 Task: Look for properties with 8 bathrooms.
Action: Mouse moved to (821, 104)
Screenshot: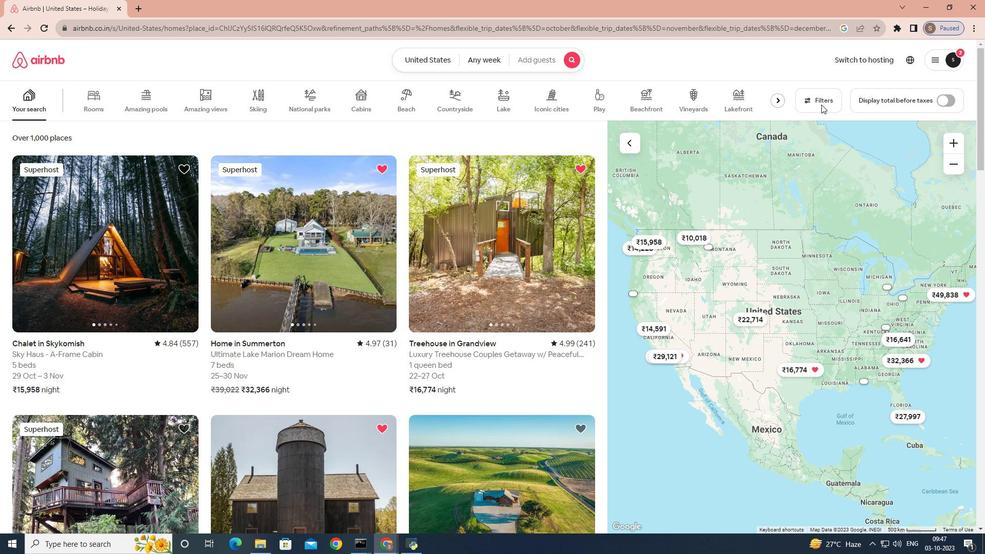 
Action: Mouse pressed left at (821, 104)
Screenshot: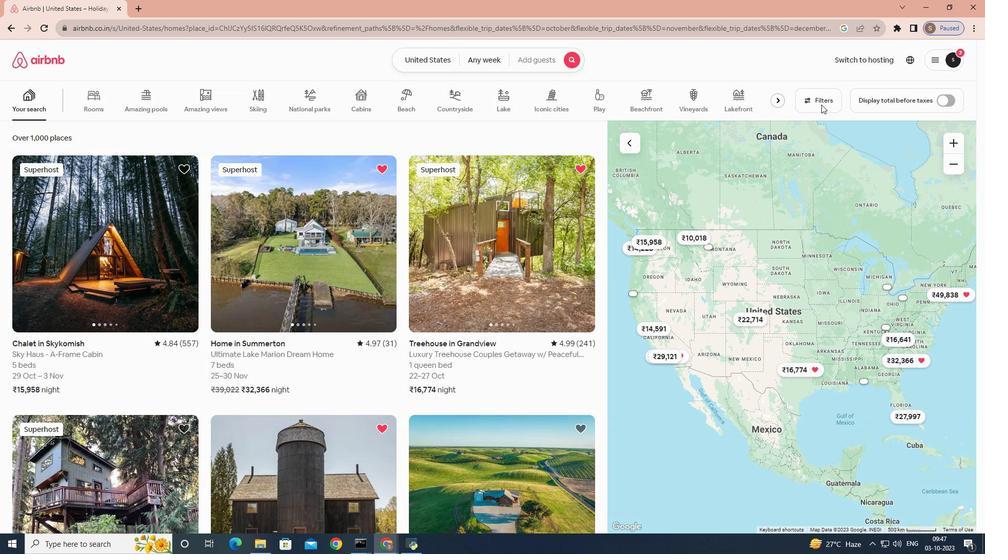 
Action: Mouse moved to (622, 164)
Screenshot: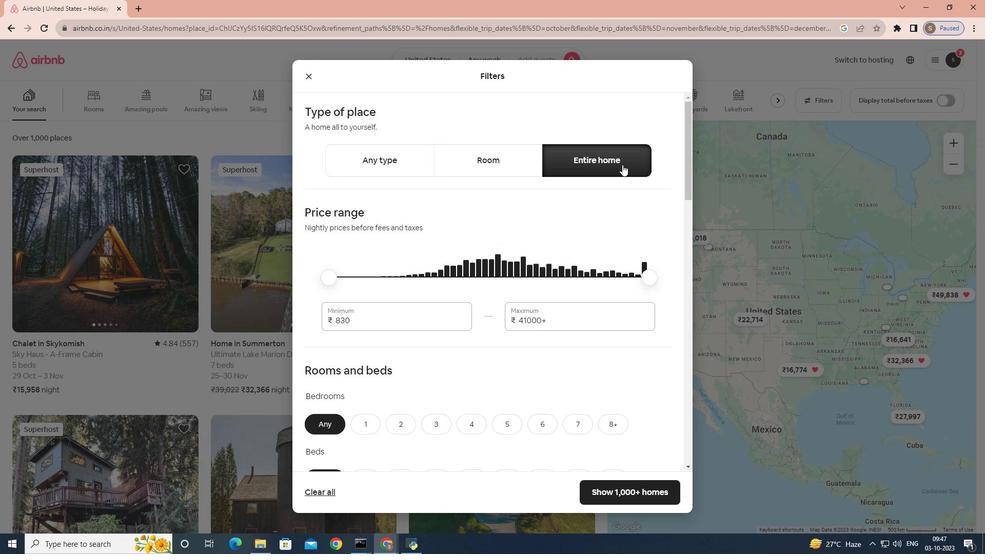 
Action: Mouse pressed left at (622, 164)
Screenshot: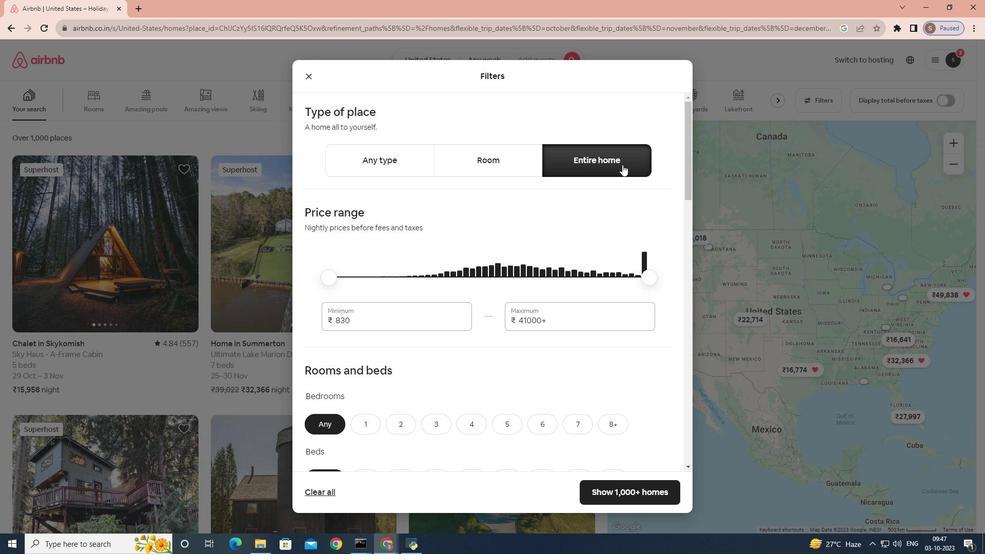 
Action: Mouse moved to (635, 243)
Screenshot: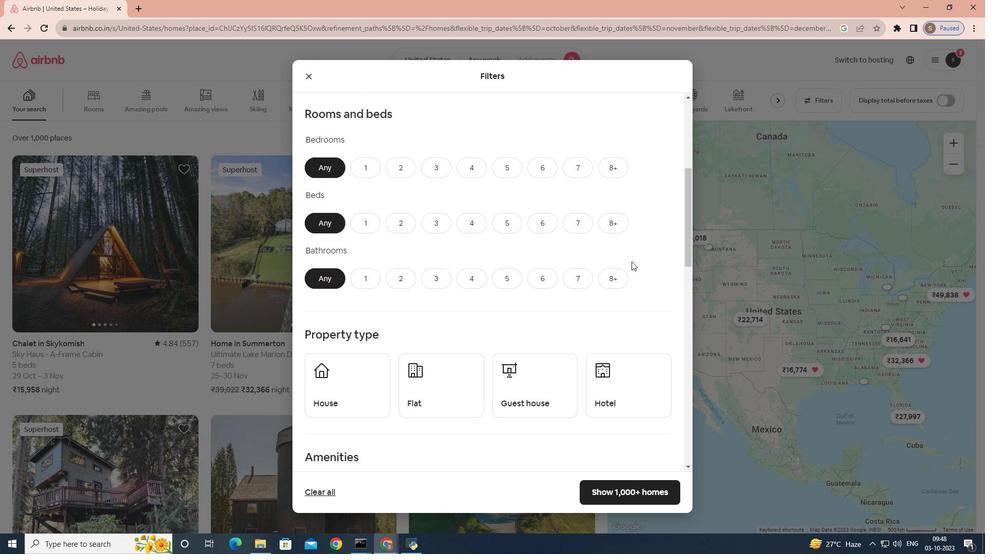 
Action: Mouse scrolled (635, 243) with delta (0, 0)
Screenshot: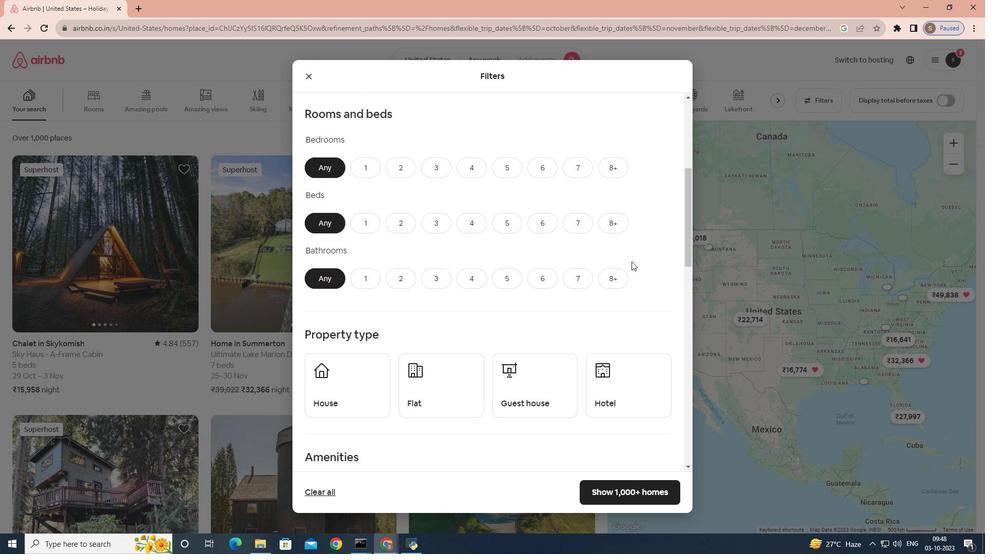 
Action: Mouse moved to (637, 249)
Screenshot: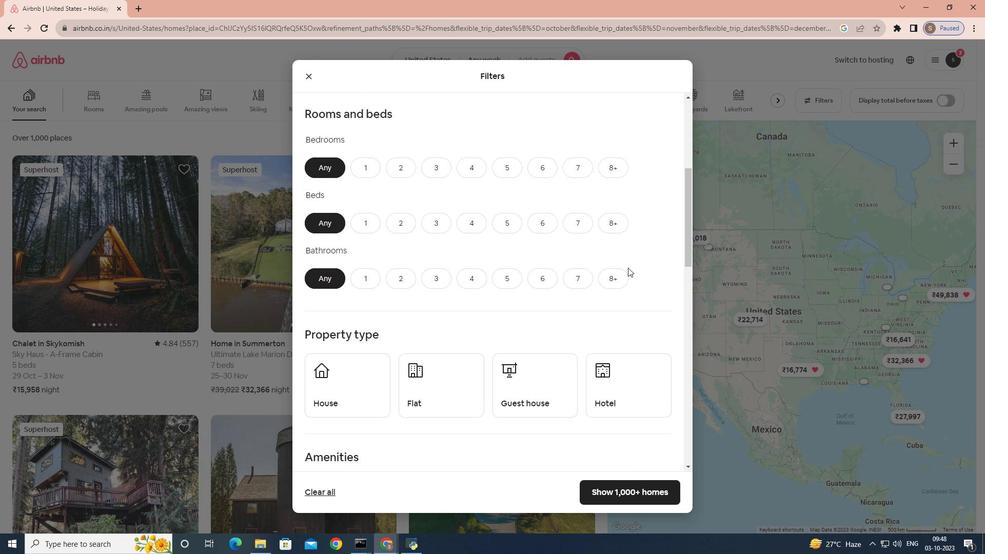 
Action: Mouse scrolled (637, 249) with delta (0, 0)
Screenshot: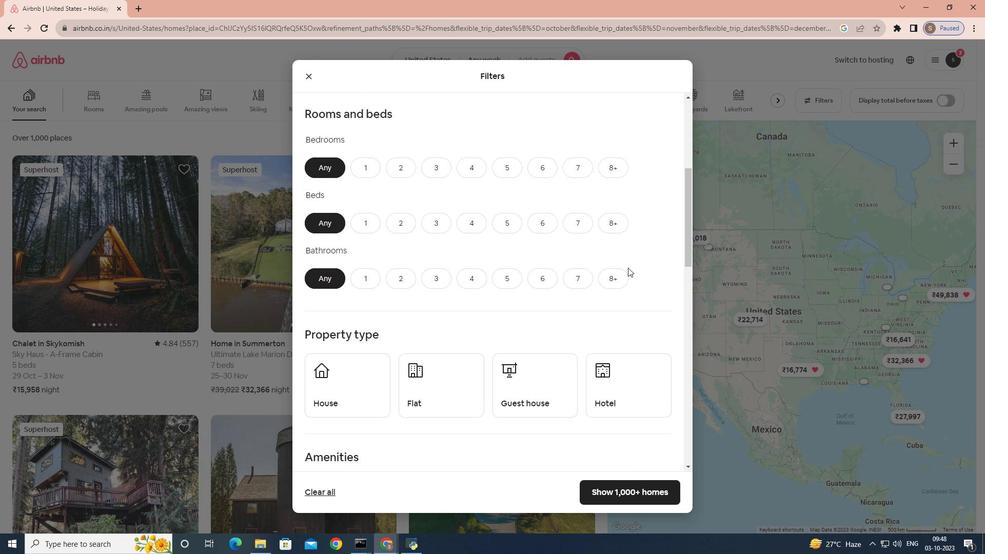 
Action: Mouse moved to (637, 251)
Screenshot: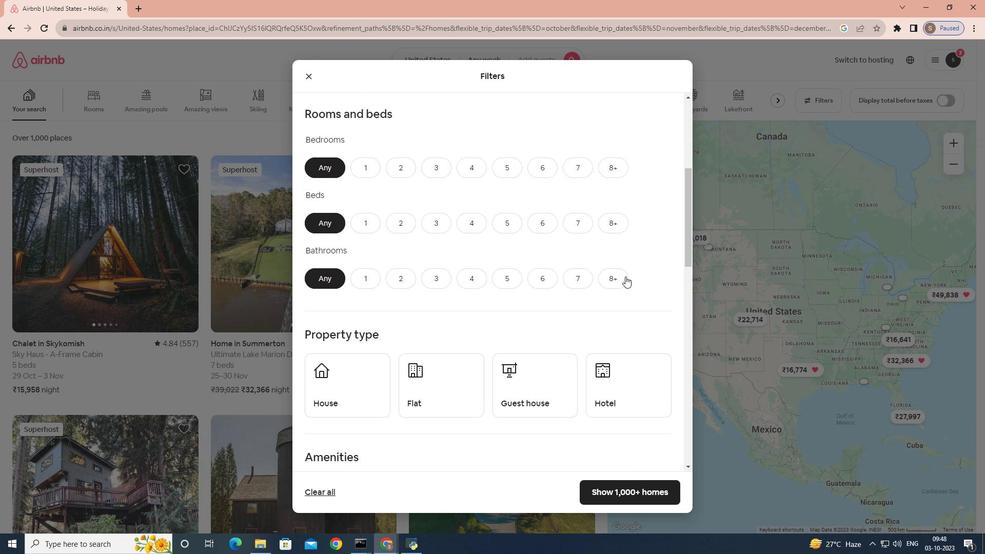 
Action: Mouse scrolled (637, 250) with delta (0, 0)
Screenshot: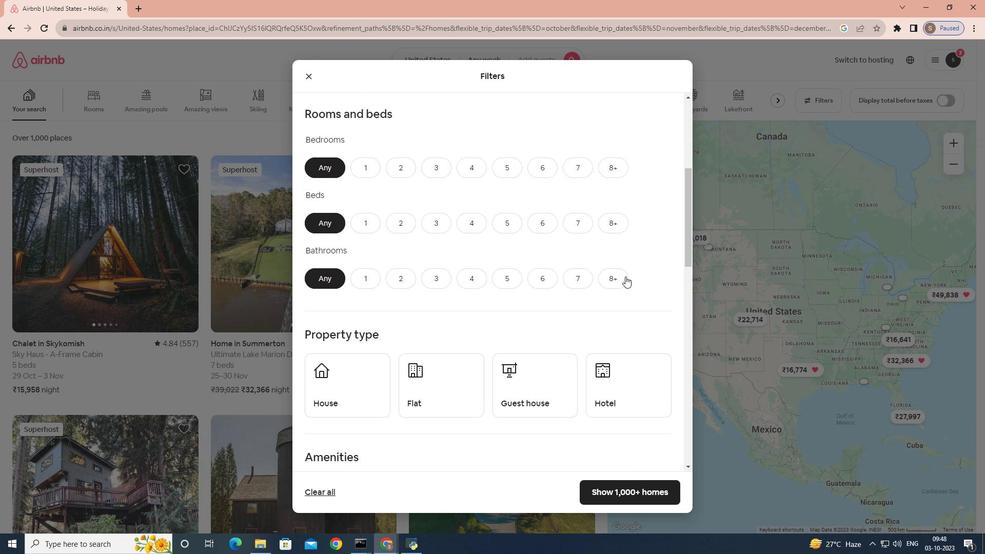 
Action: Mouse scrolled (637, 250) with delta (0, 0)
Screenshot: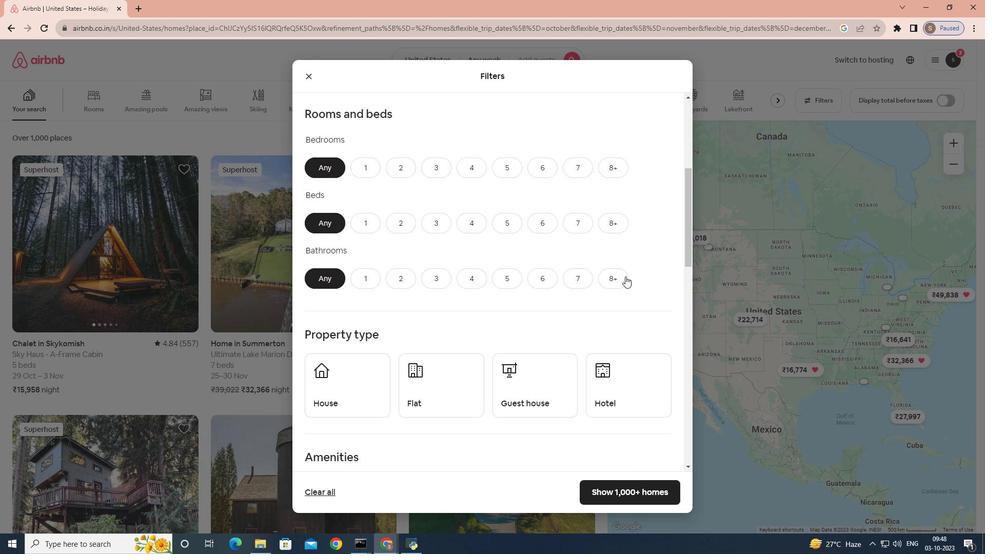
Action: Mouse scrolled (637, 250) with delta (0, 0)
Screenshot: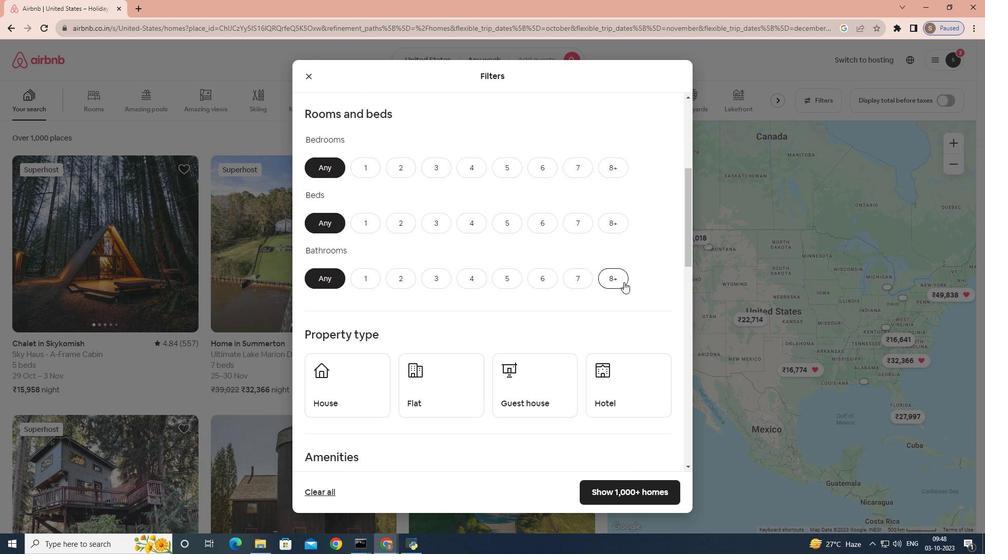
Action: Mouse moved to (620, 285)
Screenshot: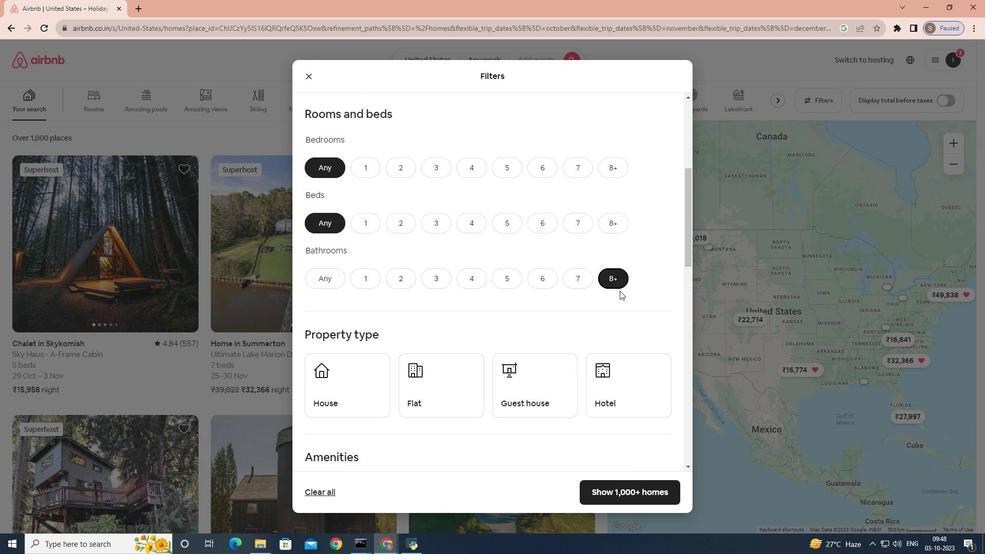 
Action: Mouse pressed left at (620, 285)
Screenshot: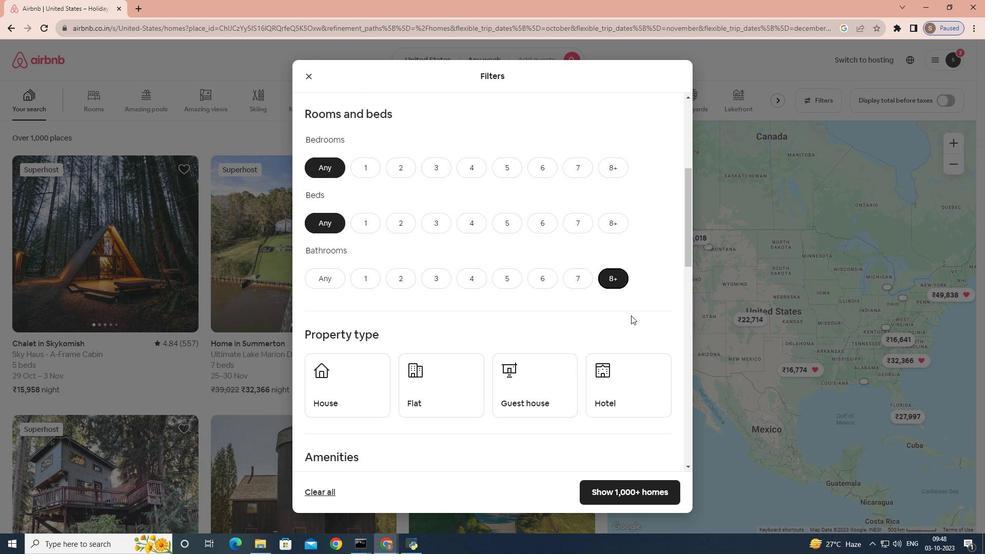 
Action: Mouse moved to (630, 485)
Screenshot: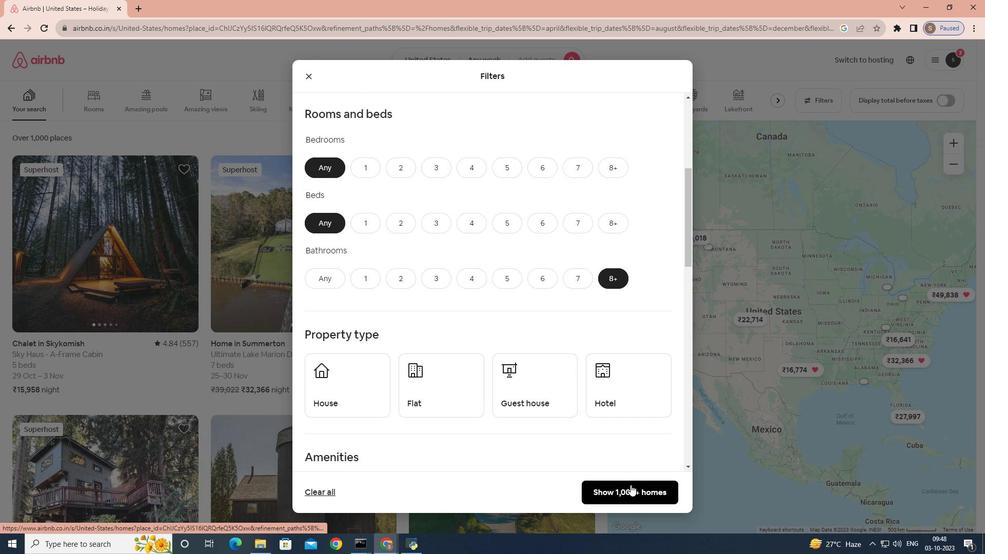 
Action: Mouse pressed left at (630, 485)
Screenshot: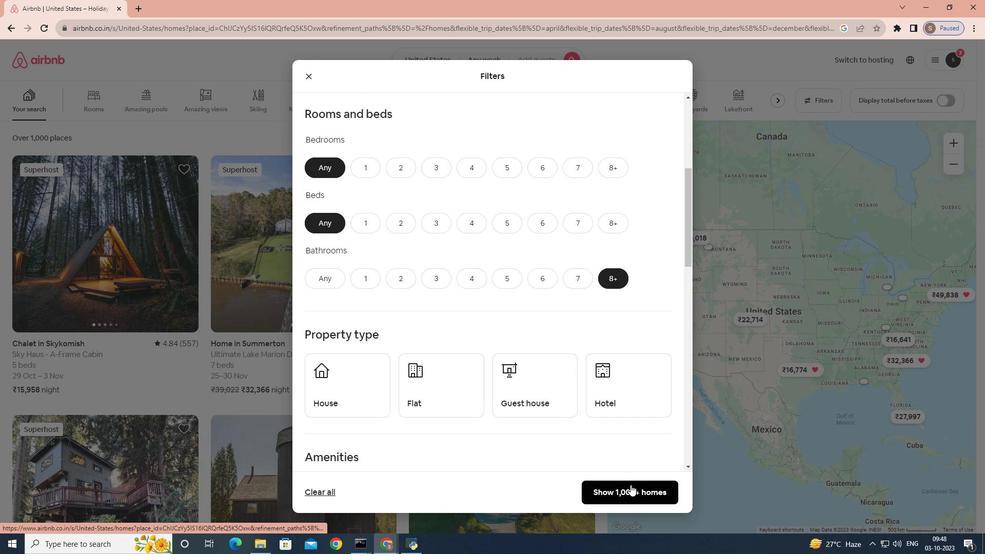 
Action: Mouse moved to (537, 429)
Screenshot: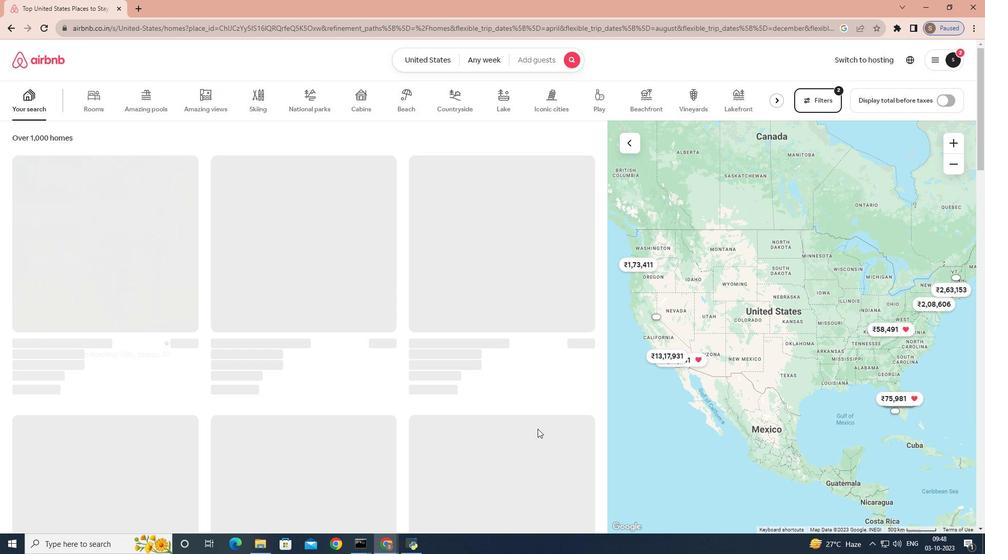 
